 Task: Add Sprouts Two Bite Blueberry Scones to the cart.
Action: Mouse pressed left at (13, 65)
Screenshot: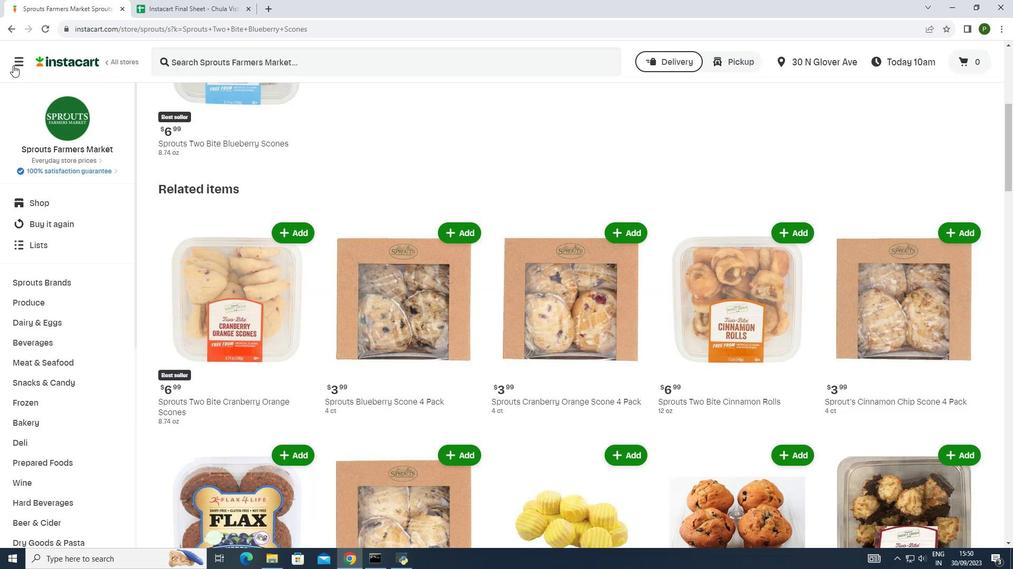 
Action: Mouse moved to (35, 272)
Screenshot: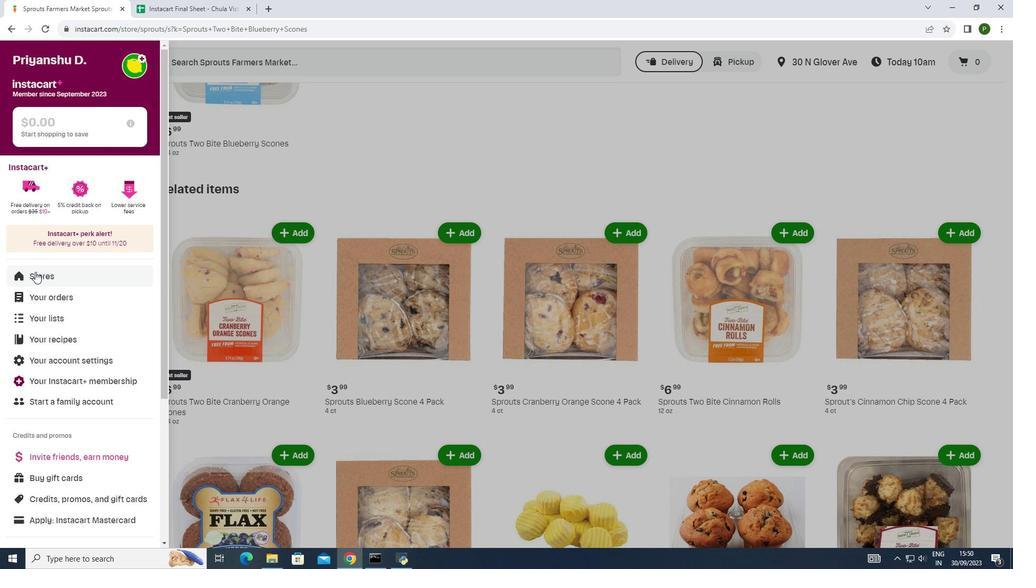 
Action: Mouse pressed left at (35, 272)
Screenshot: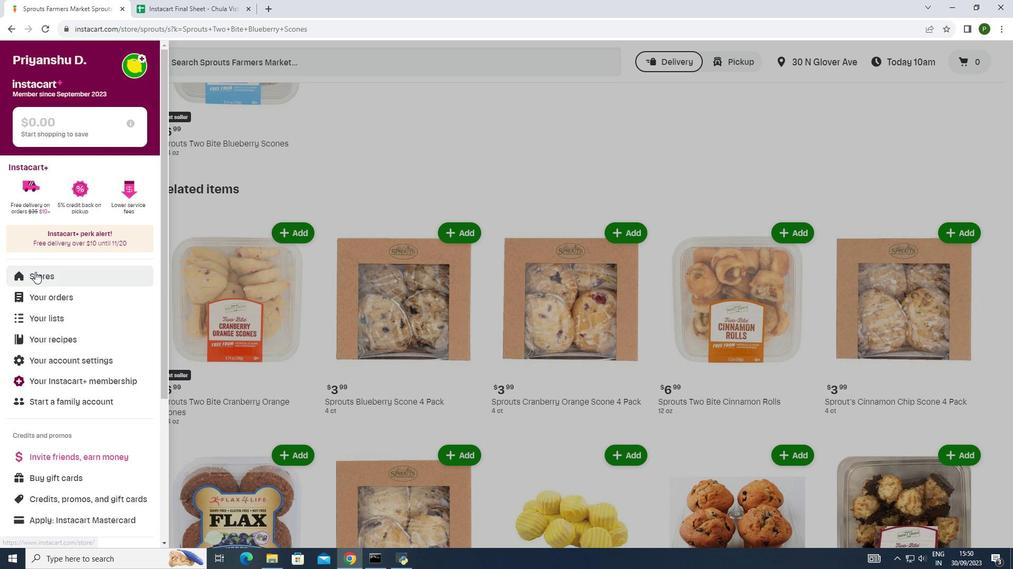 
Action: Mouse moved to (239, 111)
Screenshot: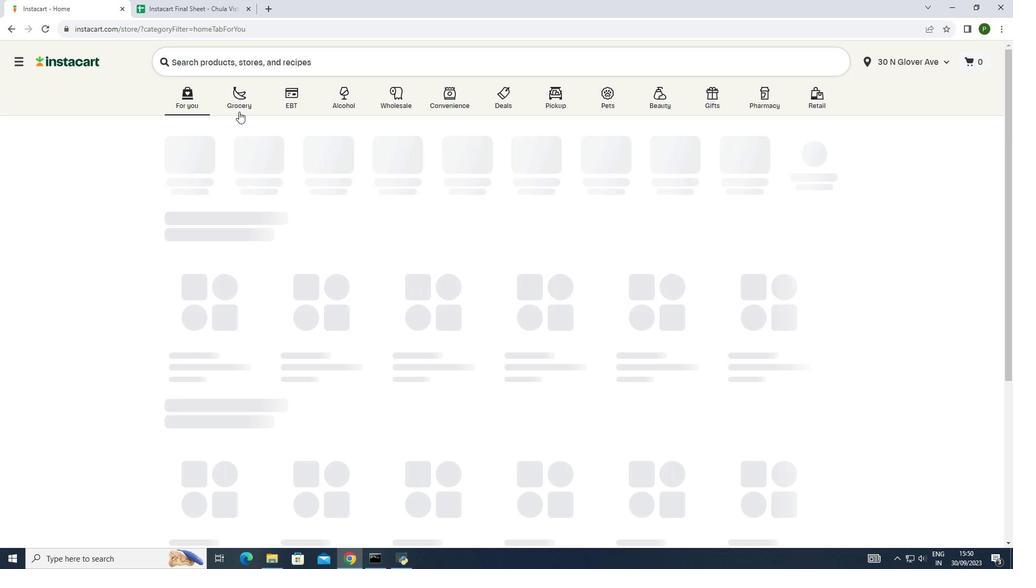 
Action: Mouse pressed left at (239, 111)
Screenshot: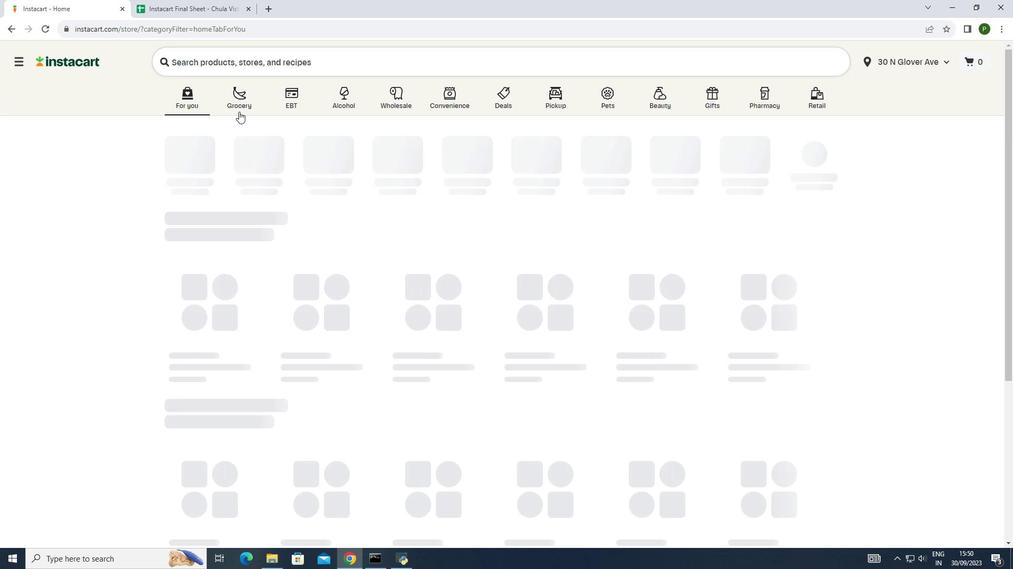 
Action: Mouse moved to (528, 149)
Screenshot: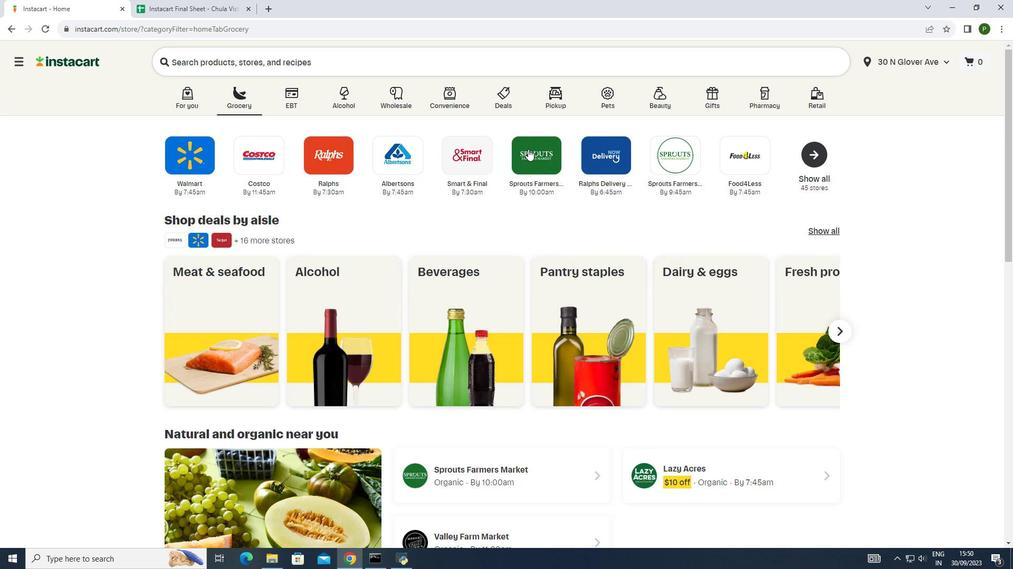 
Action: Mouse pressed left at (528, 149)
Screenshot: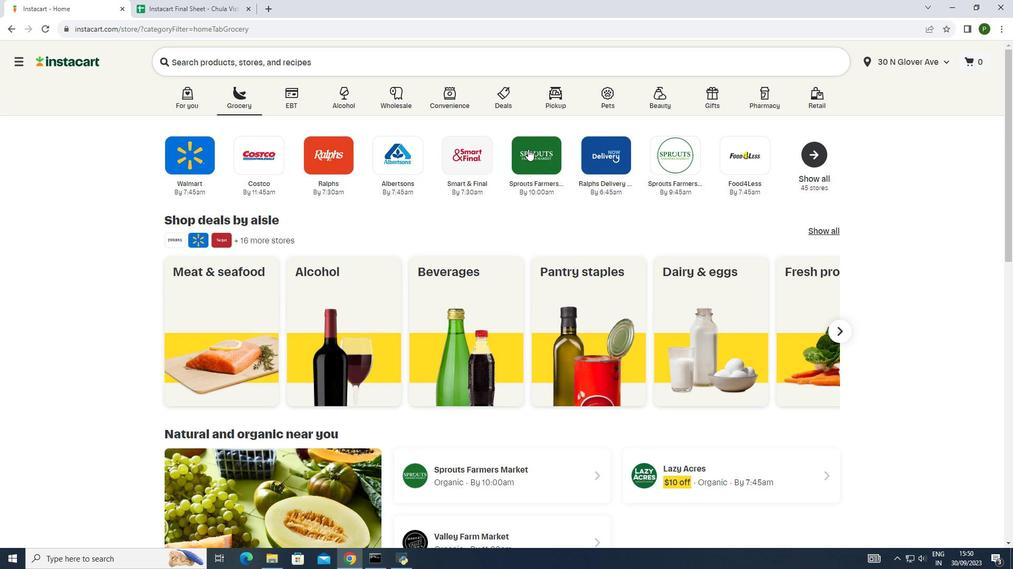 
Action: Mouse moved to (60, 282)
Screenshot: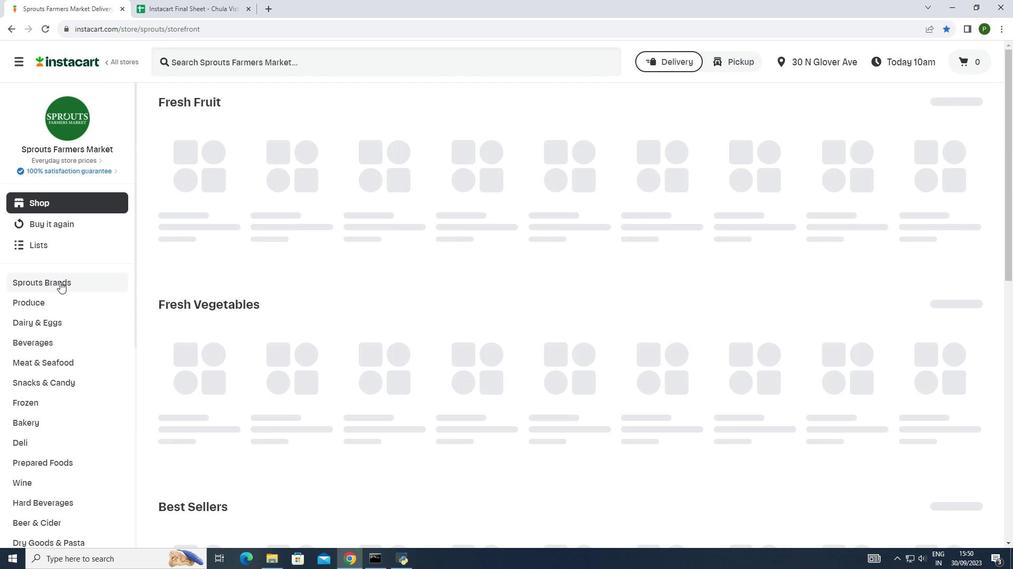 
Action: Mouse pressed left at (60, 282)
Screenshot: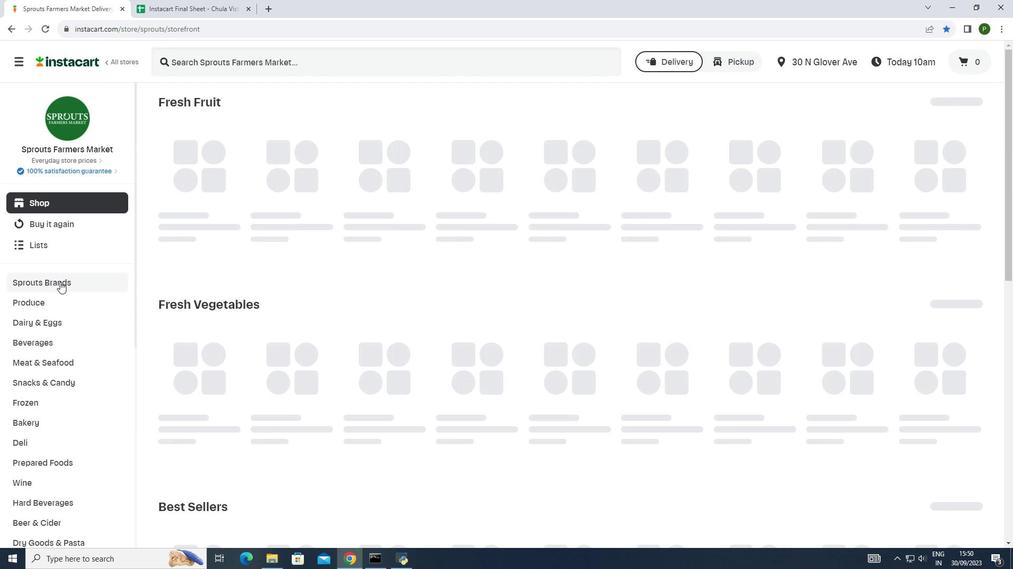 
Action: Mouse moved to (56, 303)
Screenshot: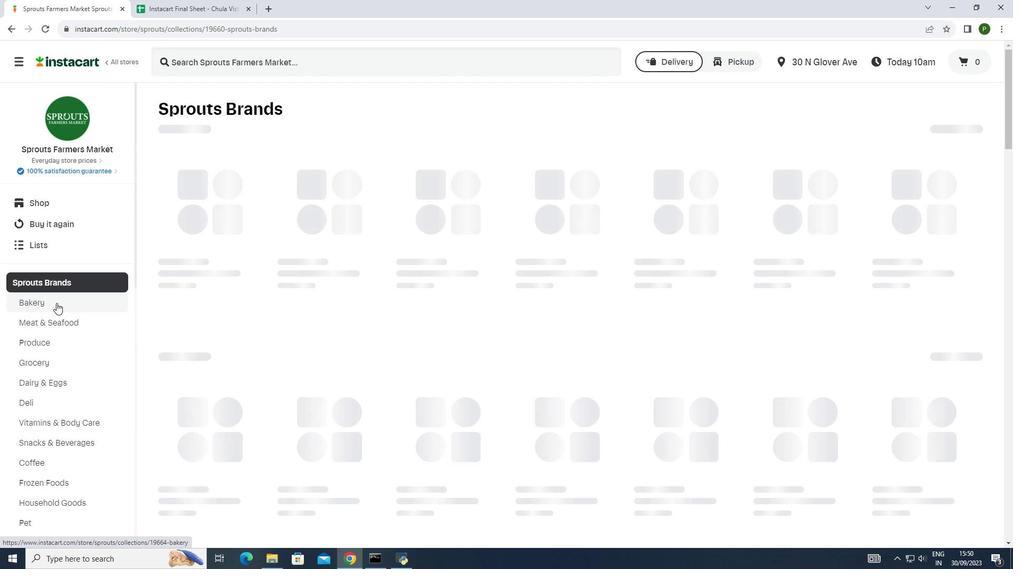 
Action: Mouse pressed left at (56, 303)
Screenshot: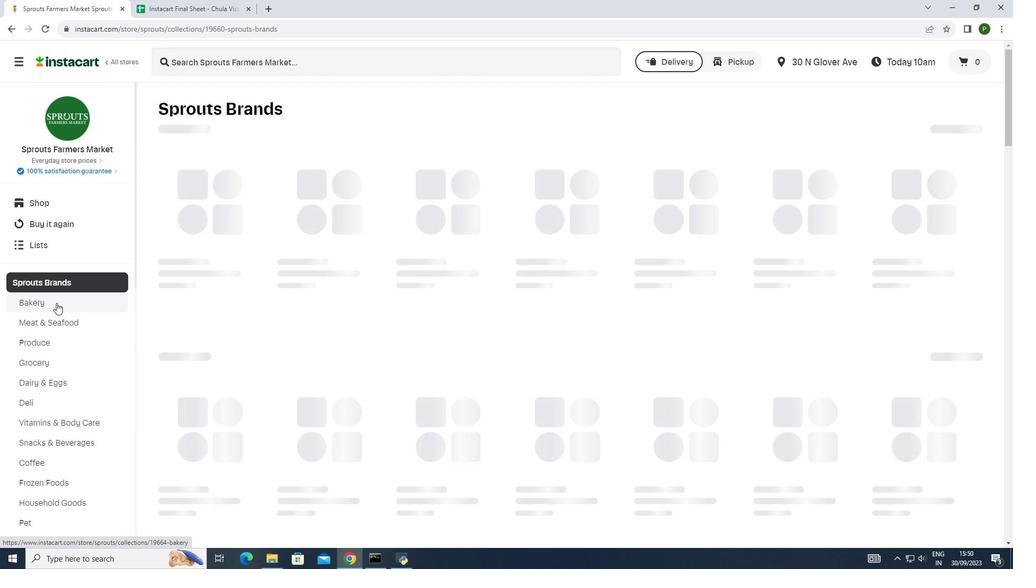 
Action: Mouse moved to (268, 287)
Screenshot: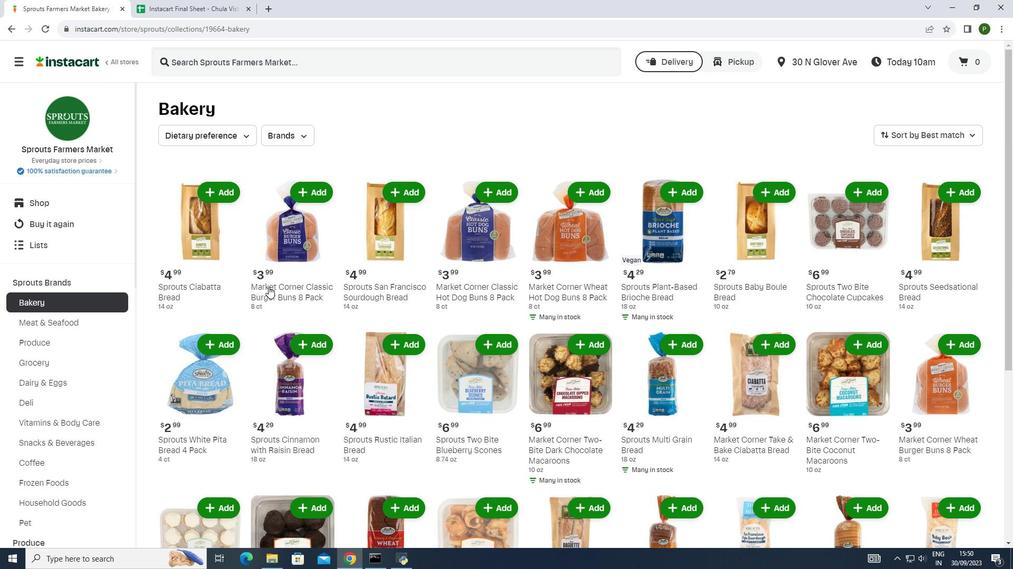 
Action: Mouse scrolled (268, 286) with delta (0, 0)
Screenshot: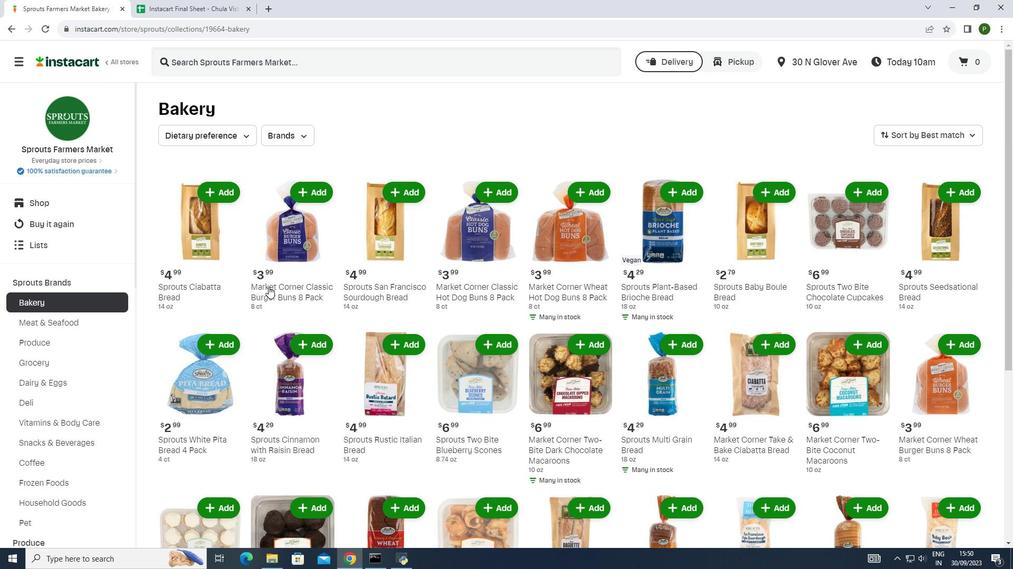 
Action: Mouse moved to (258, 278)
Screenshot: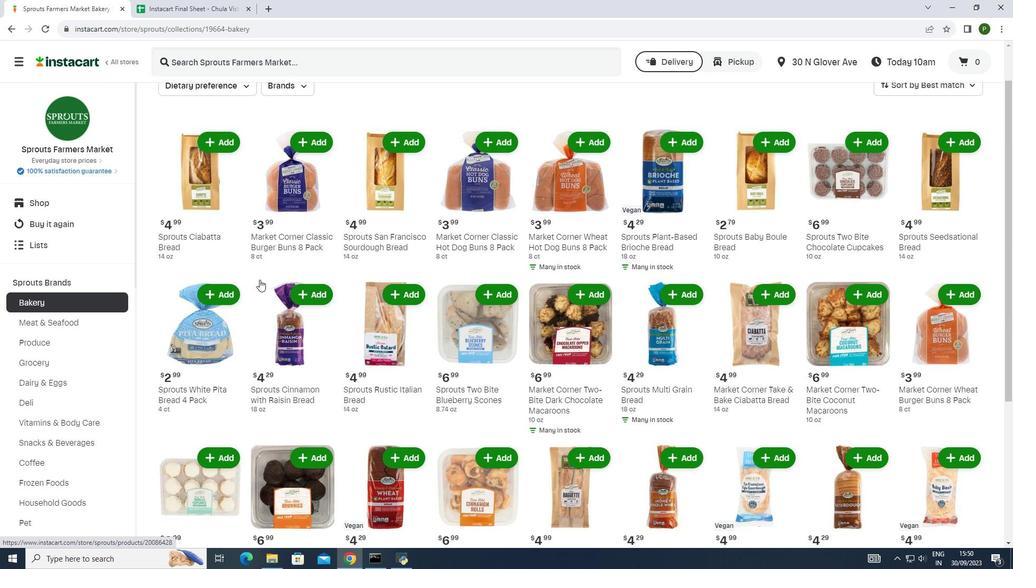 
Action: Mouse scrolled (258, 278) with delta (0, 0)
Screenshot: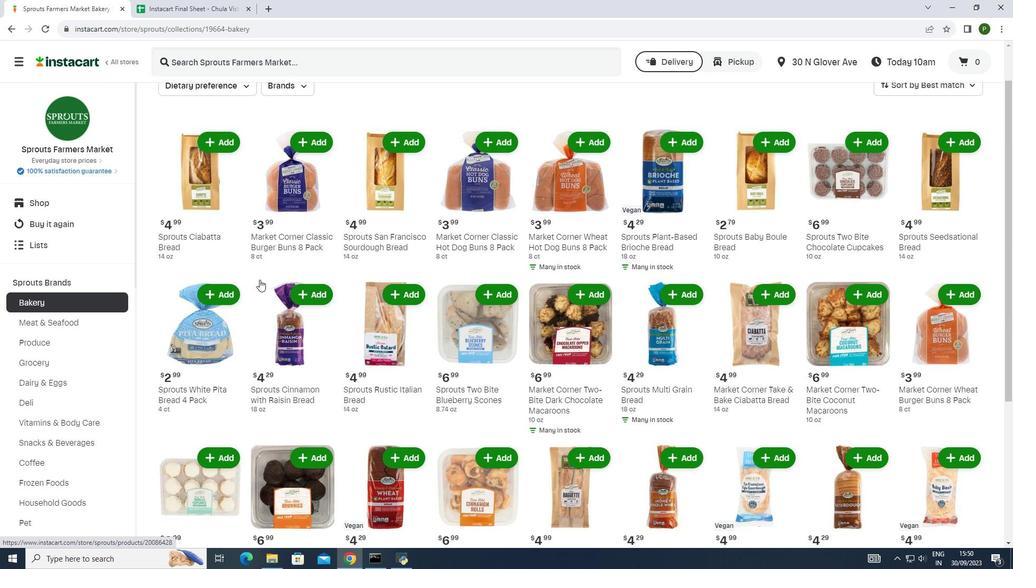 
Action: Mouse moved to (313, 247)
Screenshot: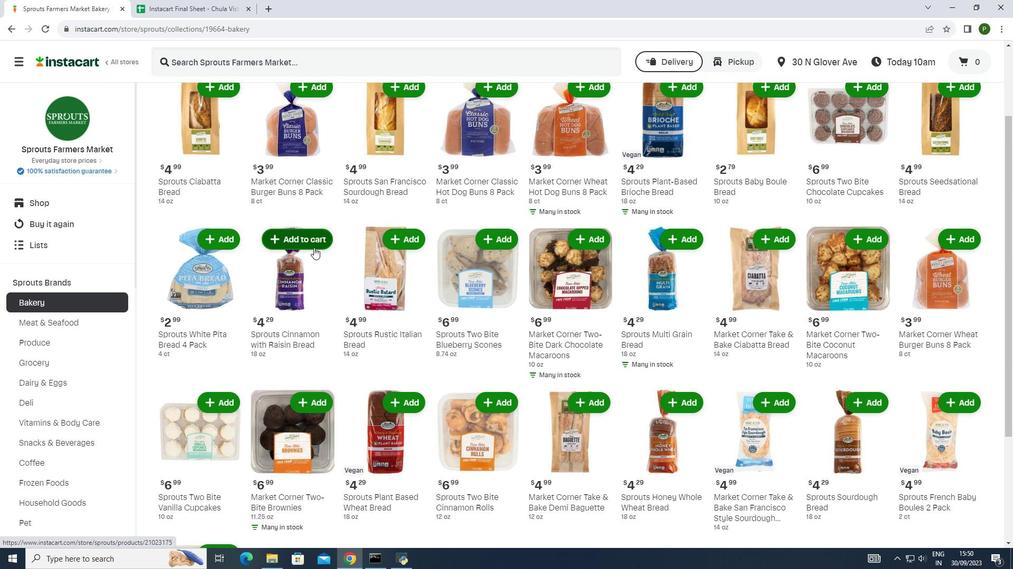 
Action: Mouse scrolled (313, 247) with delta (0, 0)
Screenshot: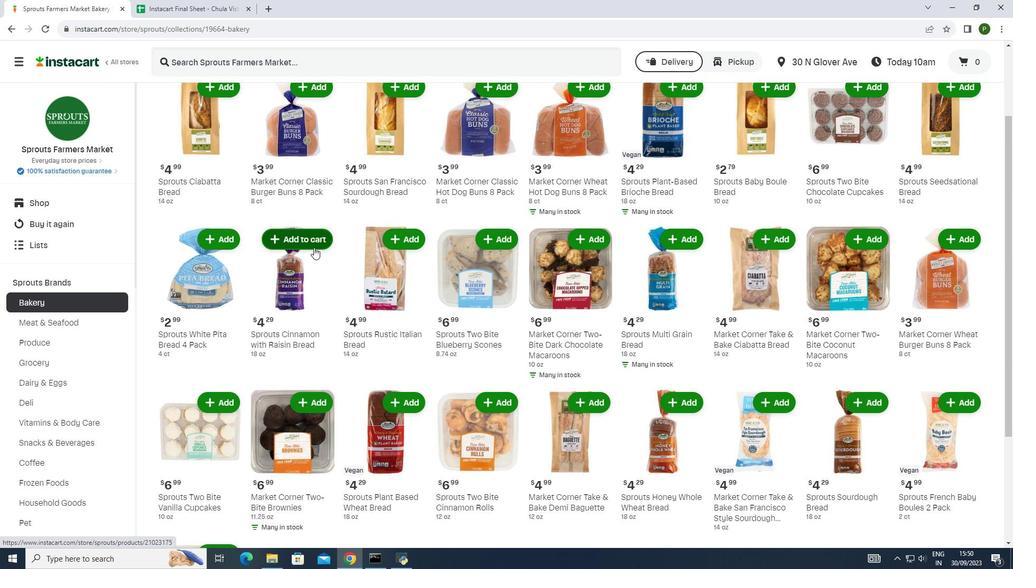 
Action: Mouse moved to (486, 189)
Screenshot: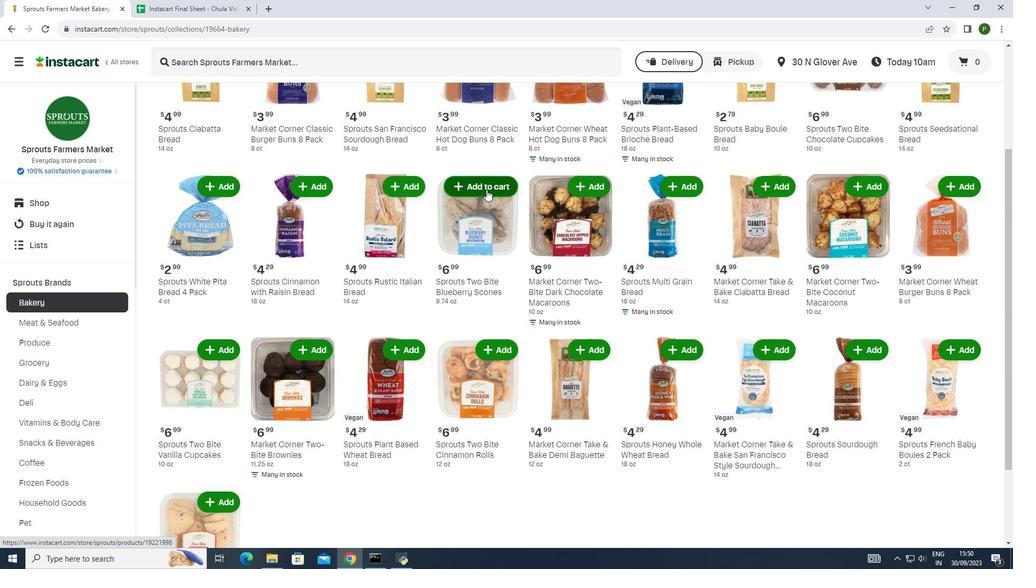 
Action: Mouse pressed left at (486, 189)
Screenshot: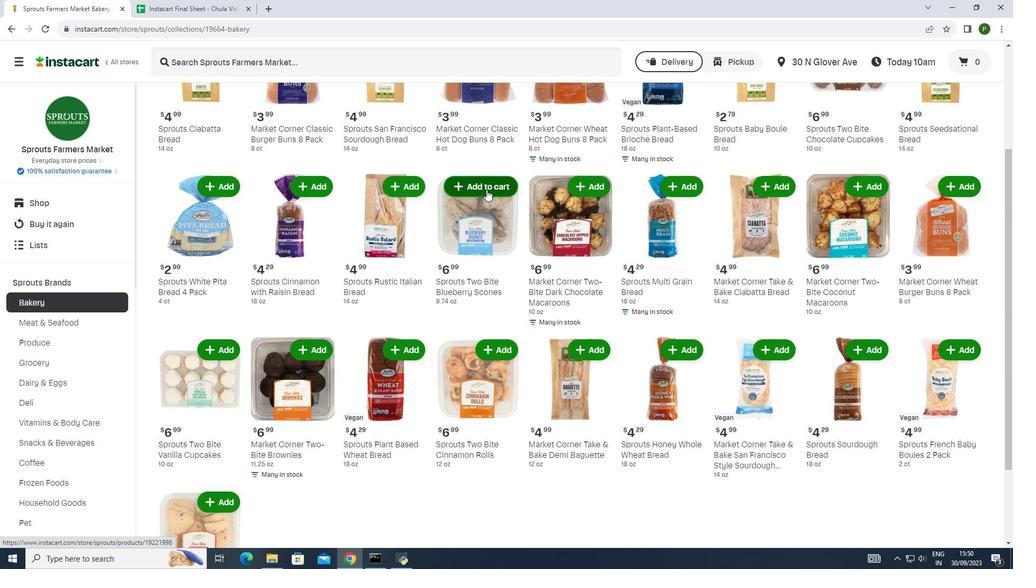 
